 Task: In the  document Holyplace.epub ,align picture to the 'center'. Insert word art below the picture and give heading  'Holyplace in Light Purple'change the shape height to  6.32 in
Action: Mouse moved to (385, 213)
Screenshot: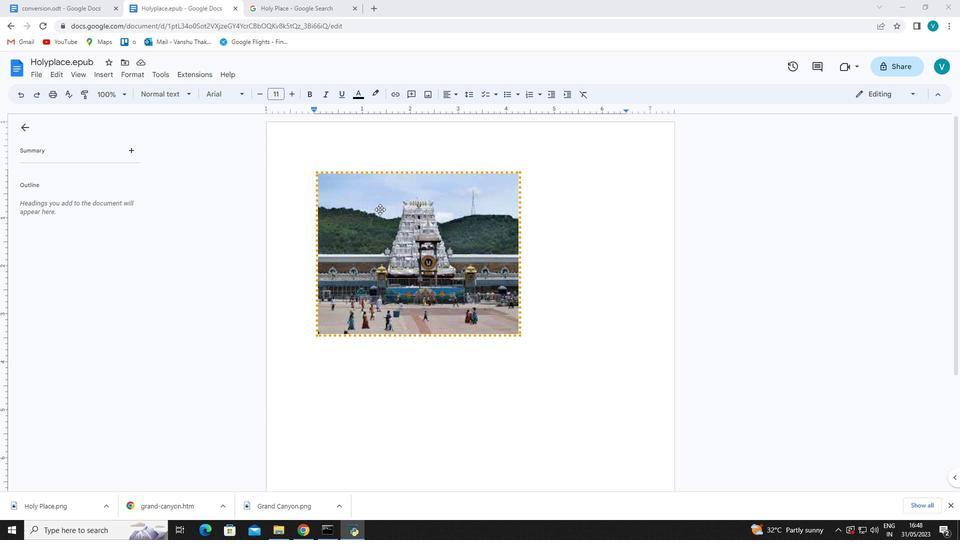 
Action: Mouse pressed left at (385, 213)
Screenshot: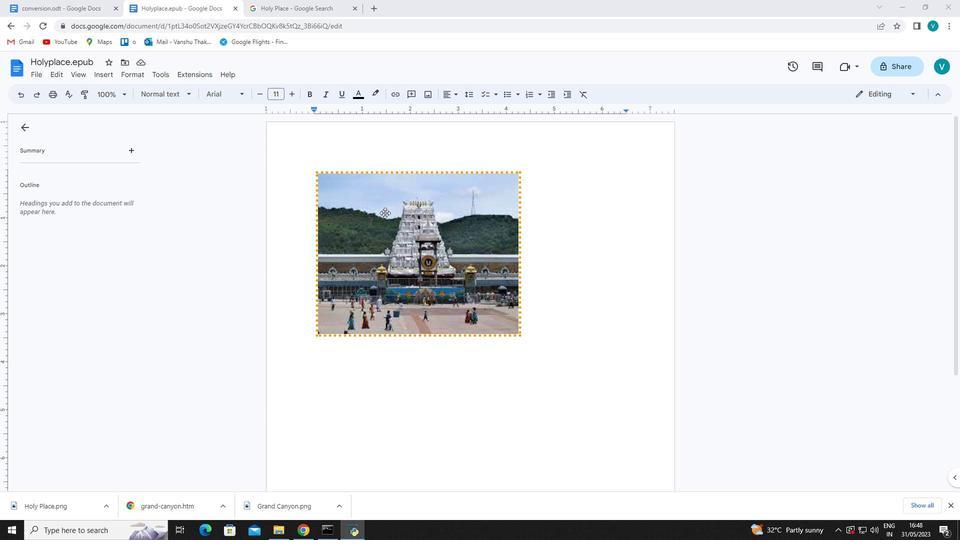 
Action: Mouse moved to (199, 95)
Screenshot: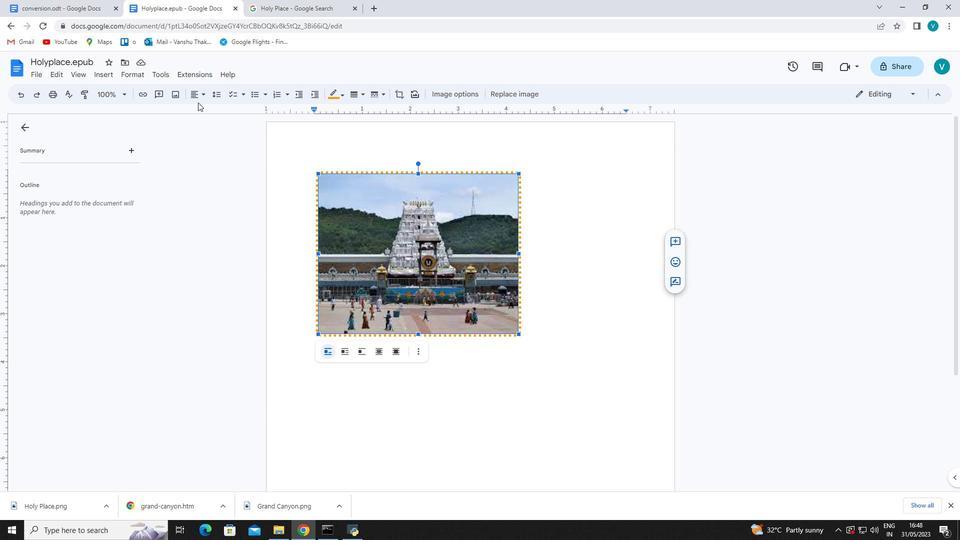 
Action: Mouse pressed left at (199, 95)
Screenshot: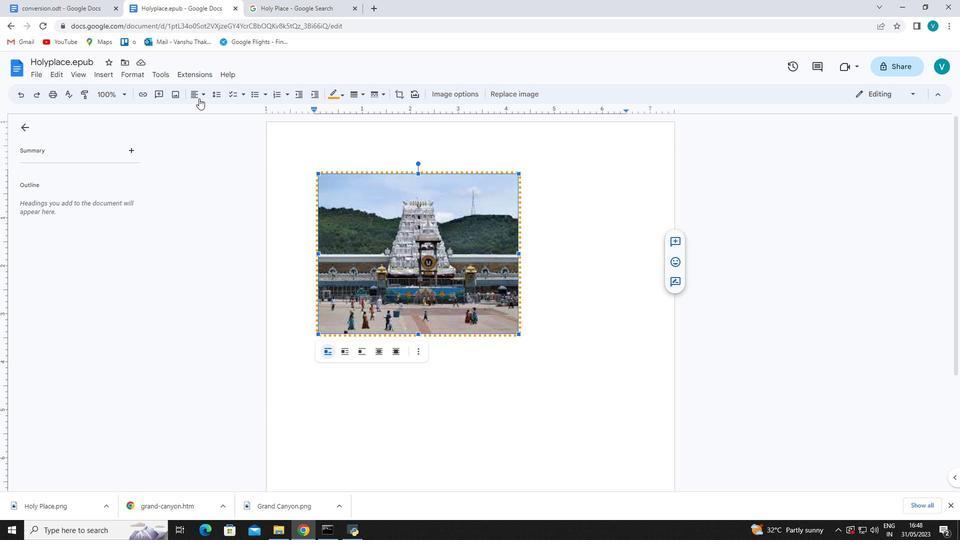
Action: Mouse moved to (213, 112)
Screenshot: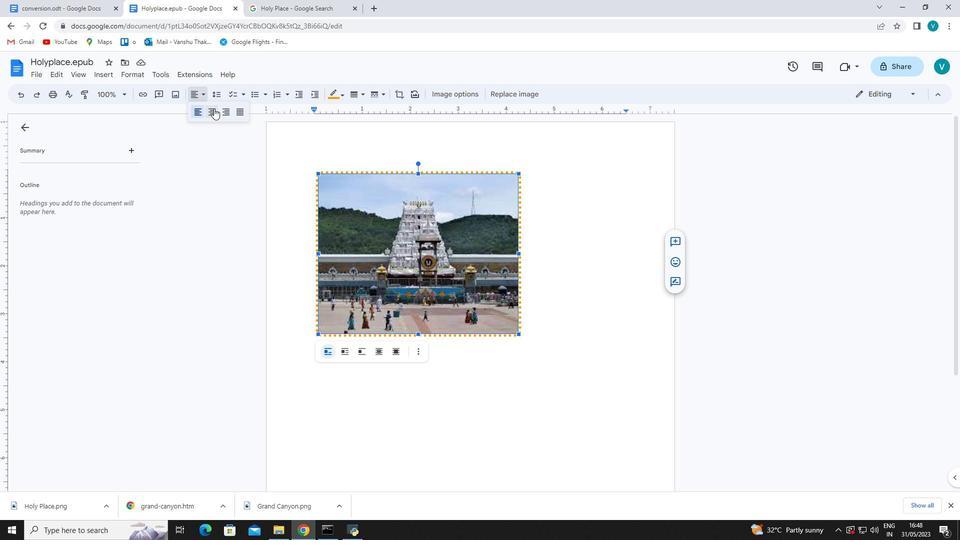 
Action: Mouse pressed left at (213, 112)
Screenshot: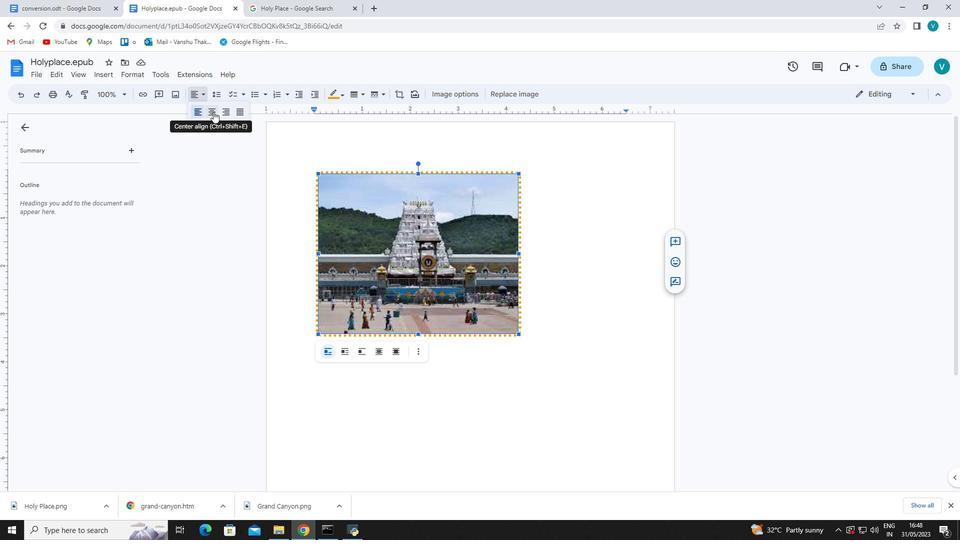 
Action: Mouse moved to (591, 330)
Screenshot: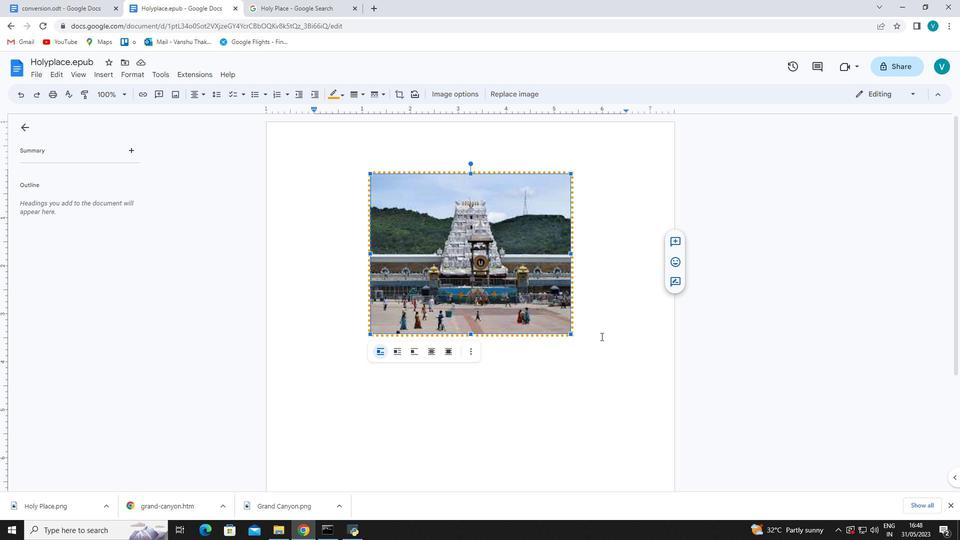 
Action: Mouse pressed left at (591, 330)
Screenshot: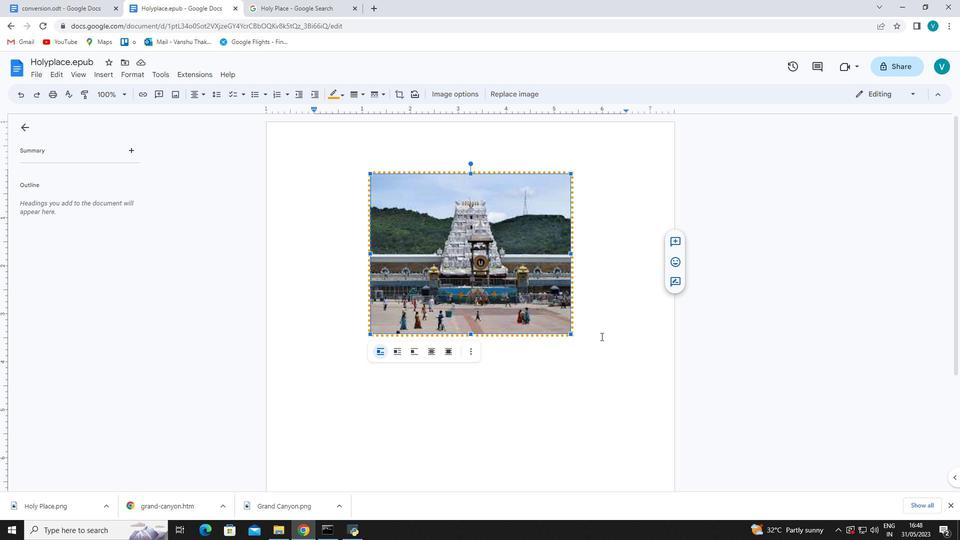 
Action: Mouse moved to (187, 97)
Screenshot: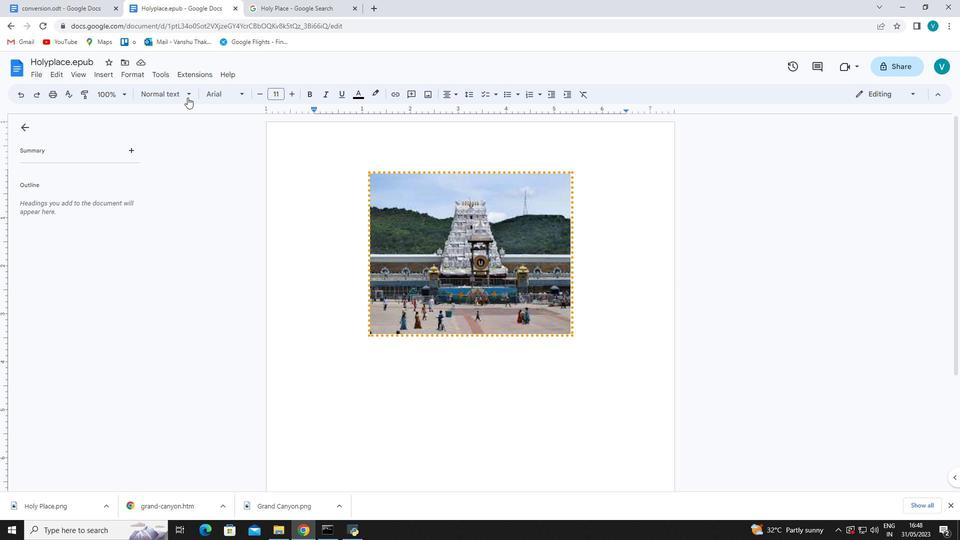 
Action: Key pressed <Key.enter>
Screenshot: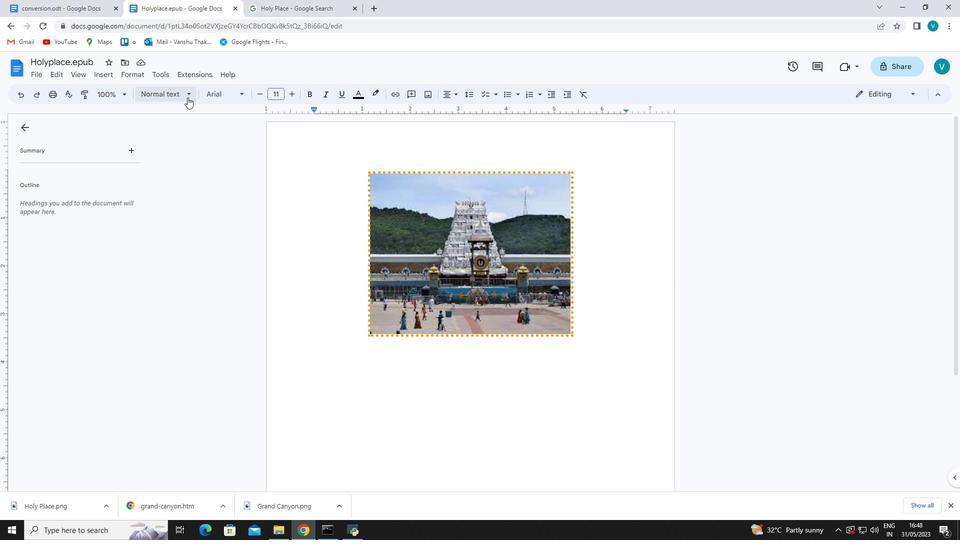 
Action: Mouse moved to (104, 75)
Screenshot: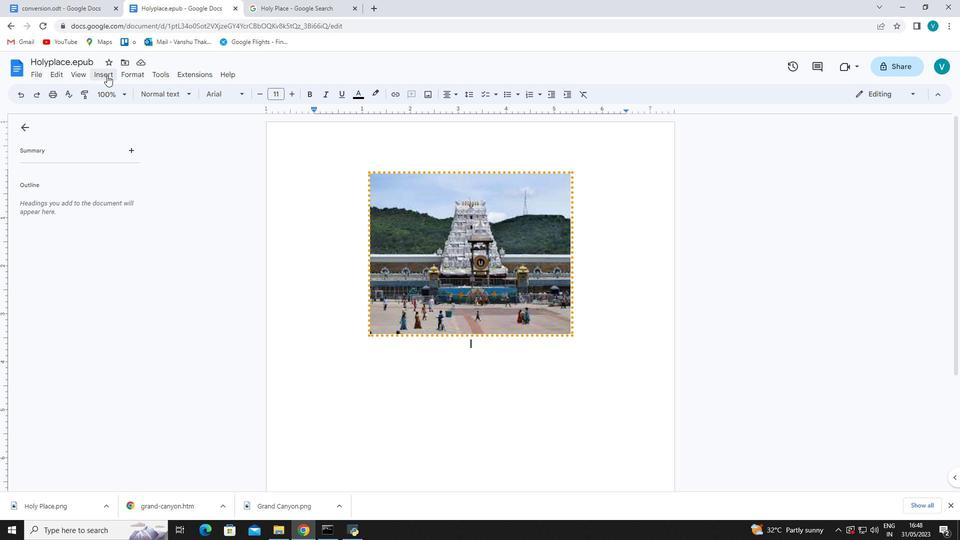 
Action: Mouse pressed left at (104, 75)
Screenshot: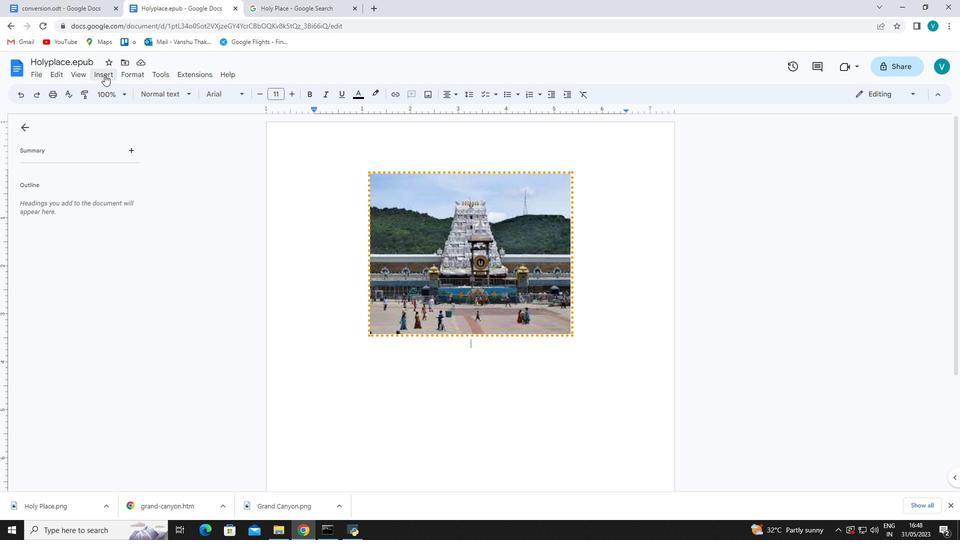 
Action: Mouse moved to (262, 125)
Screenshot: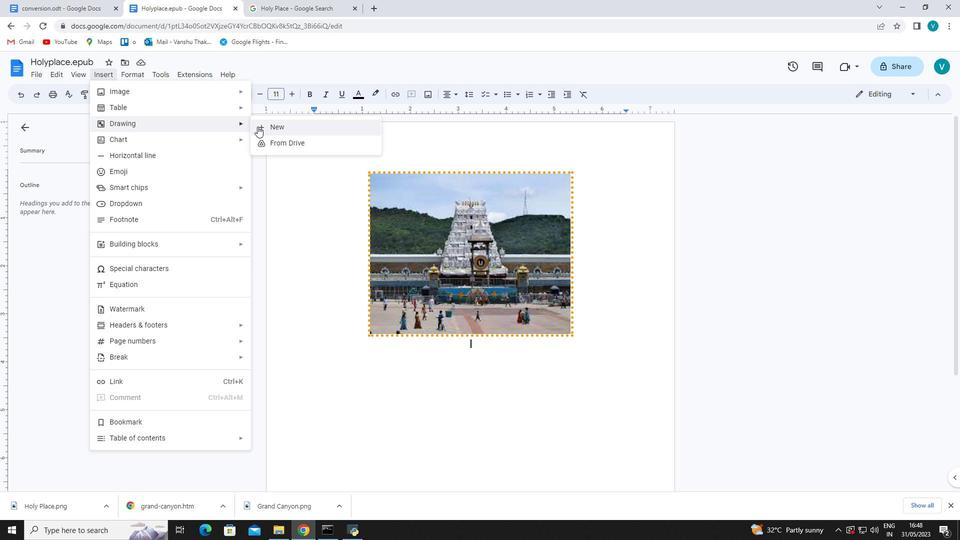 
Action: Mouse pressed left at (262, 125)
Screenshot: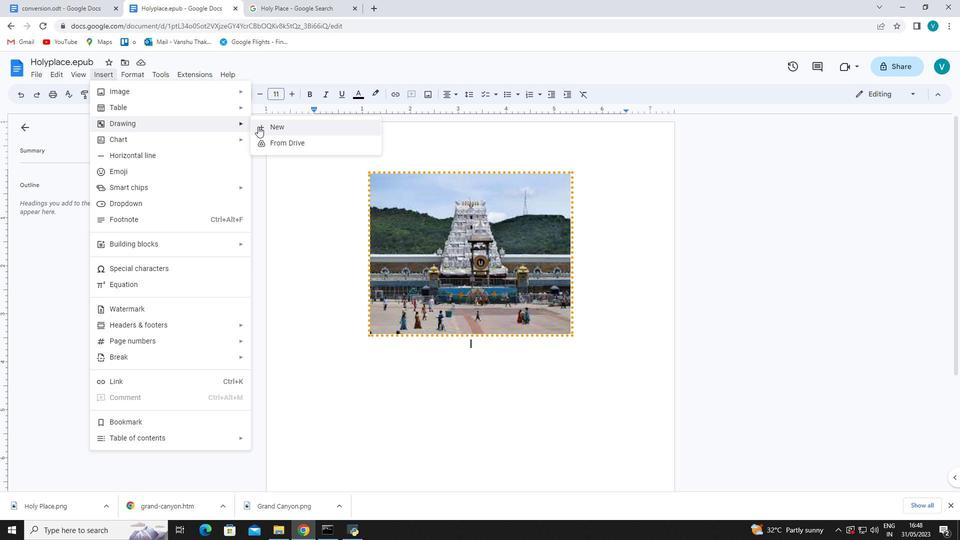 
Action: Mouse moved to (272, 114)
Screenshot: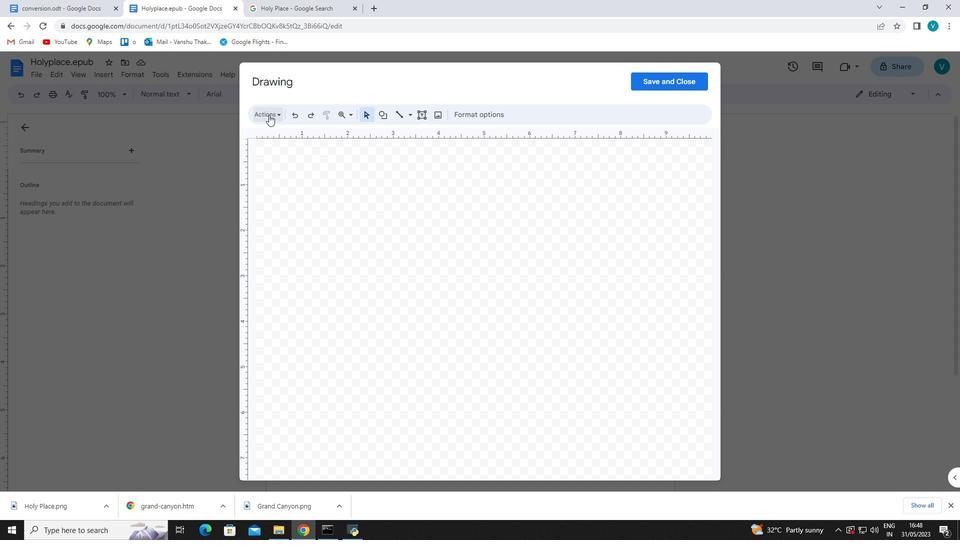 
Action: Mouse pressed left at (272, 114)
Screenshot: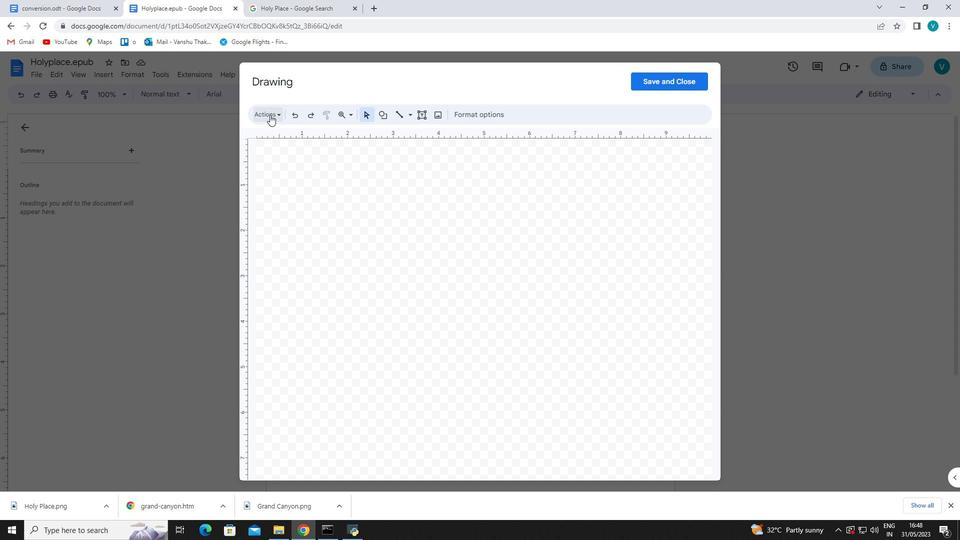 
Action: Mouse moved to (293, 179)
Screenshot: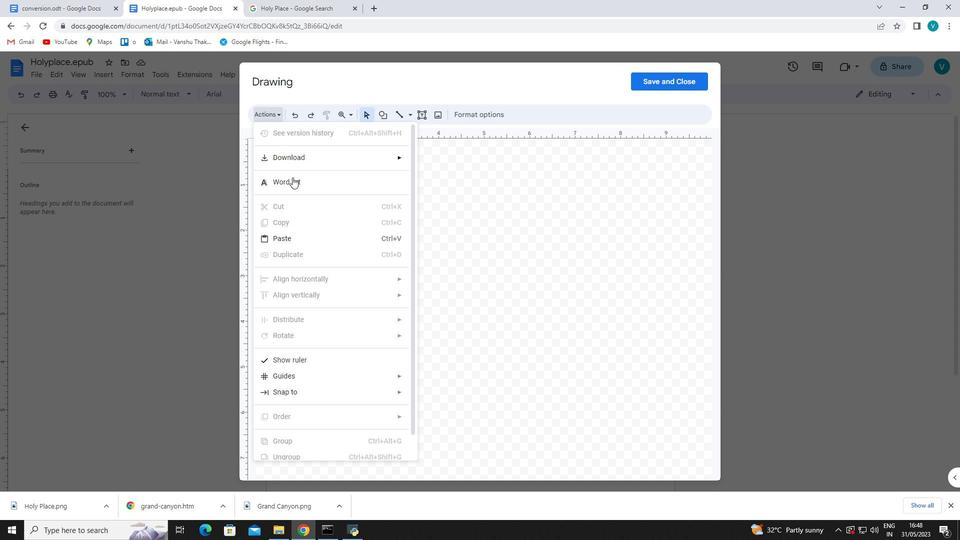
Action: Mouse pressed left at (293, 179)
Screenshot: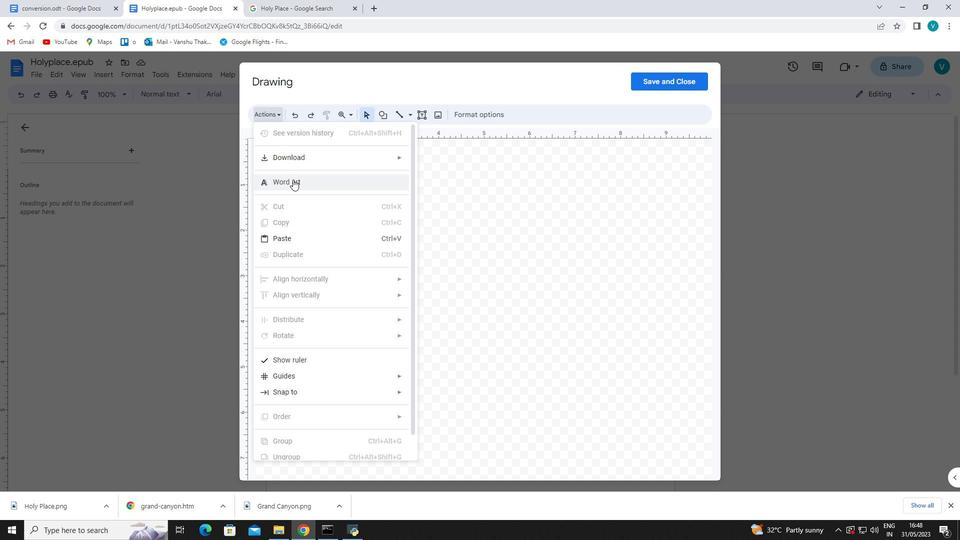 
Action: Mouse moved to (426, 159)
Screenshot: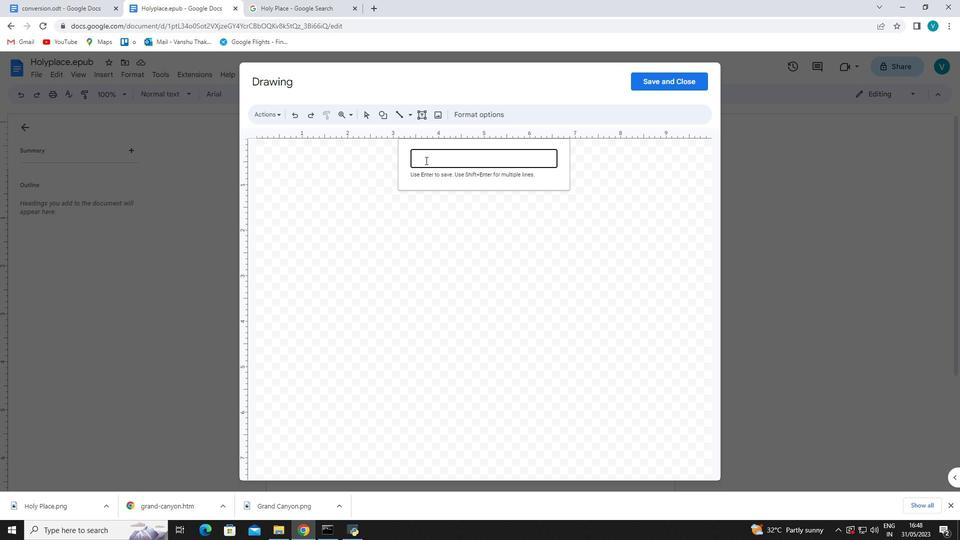
Action: Mouse pressed left at (426, 159)
Screenshot: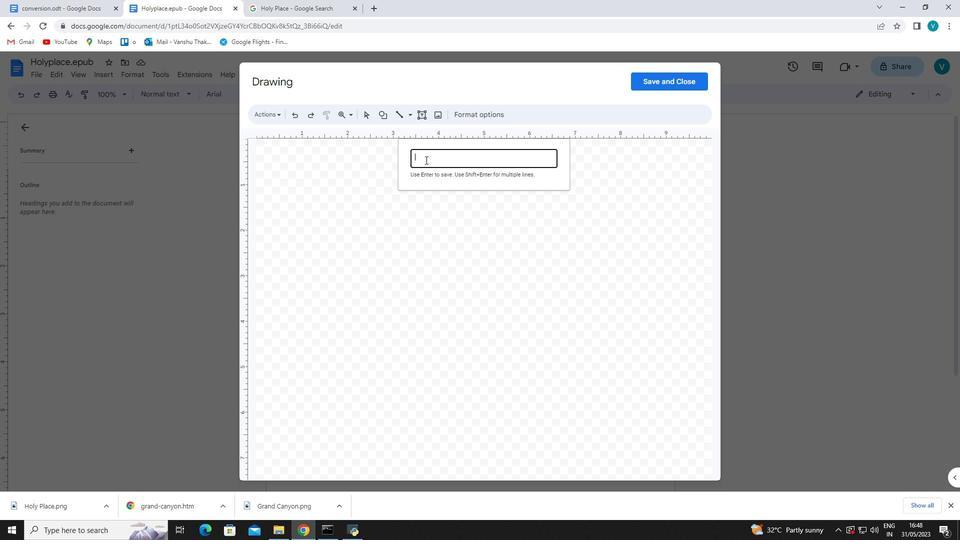 
Action: Mouse moved to (402, 144)
Screenshot: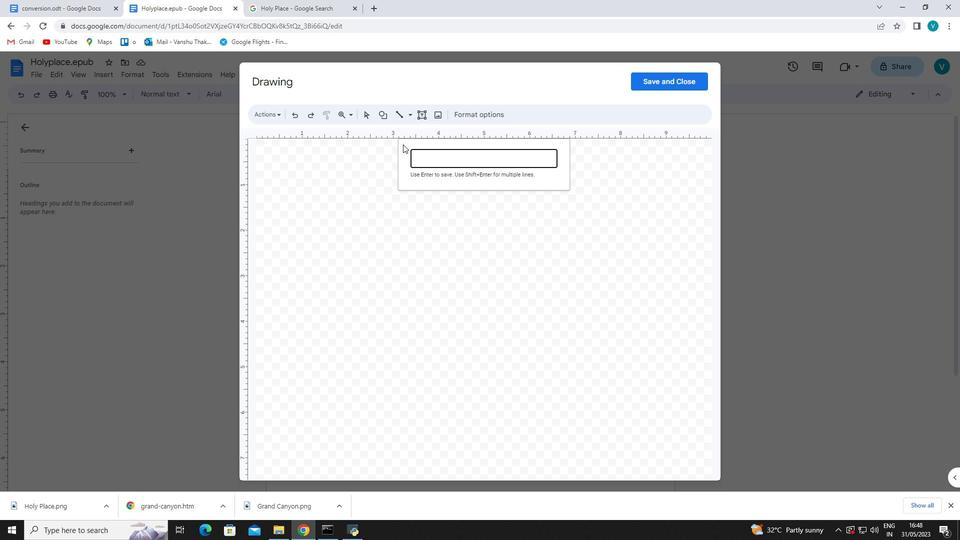 
Action: Key pressed <Key.shift>Holyplace<Key.space>in<Key.space><Key.shift>Light<Key.space><Key.shift>Purple
Screenshot: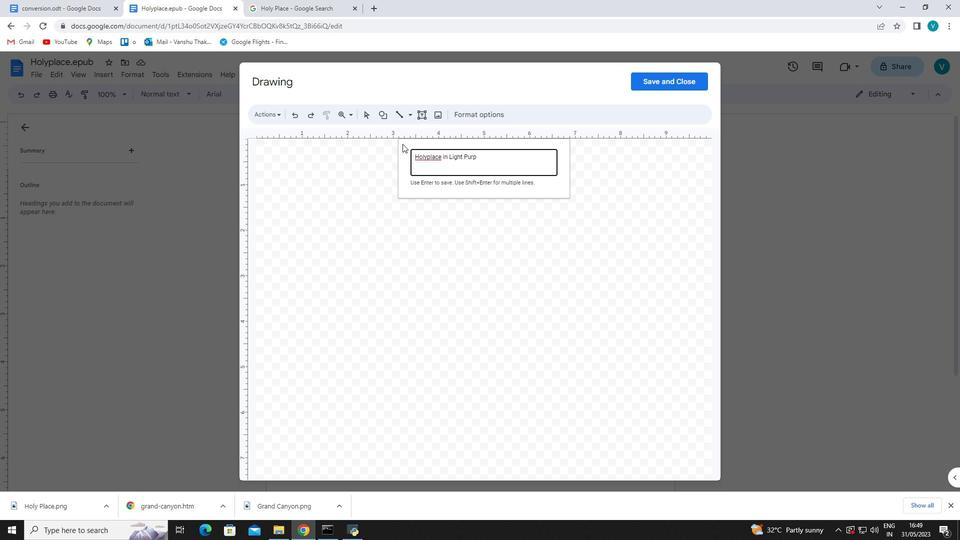 
Action: Mouse moved to (503, 172)
Screenshot: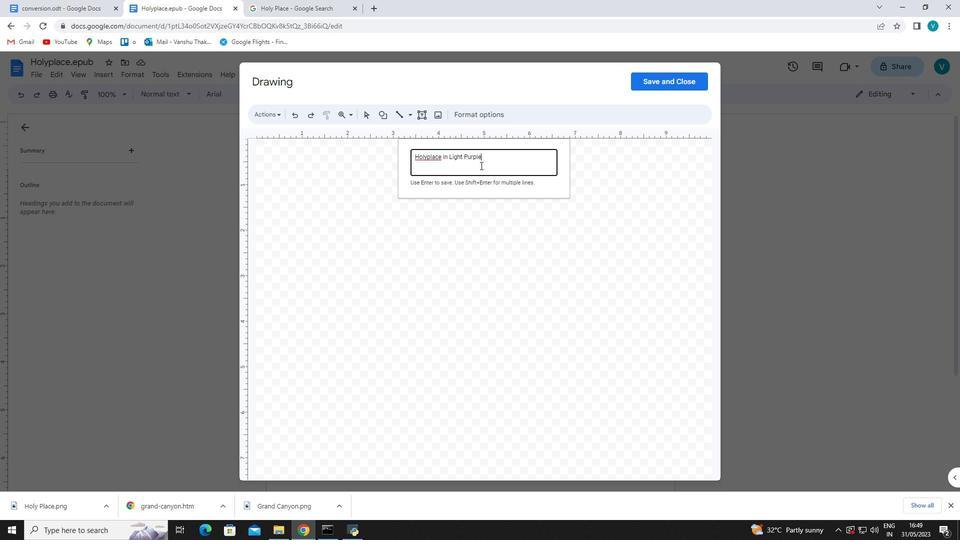 
Action: Key pressed <Key.enter>
Screenshot: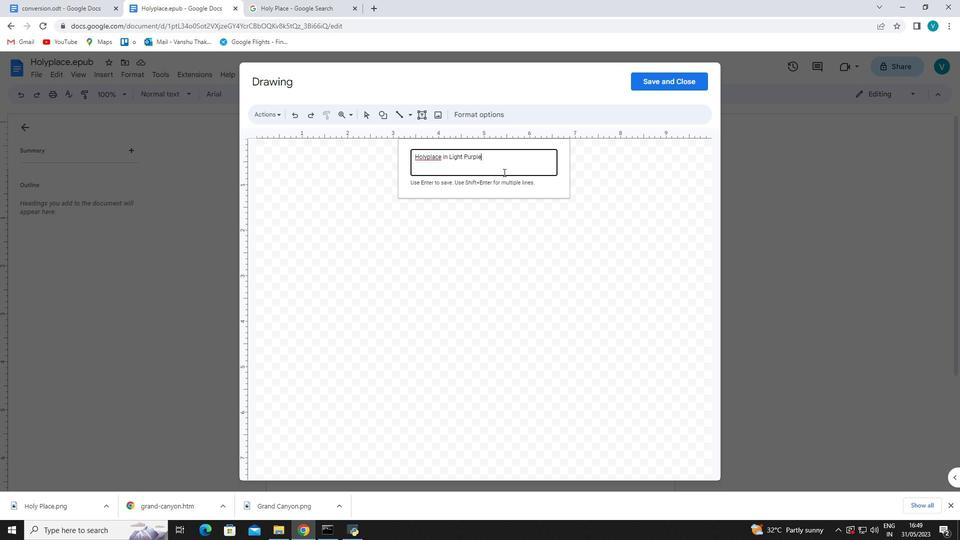 
Action: Mouse moved to (670, 78)
Screenshot: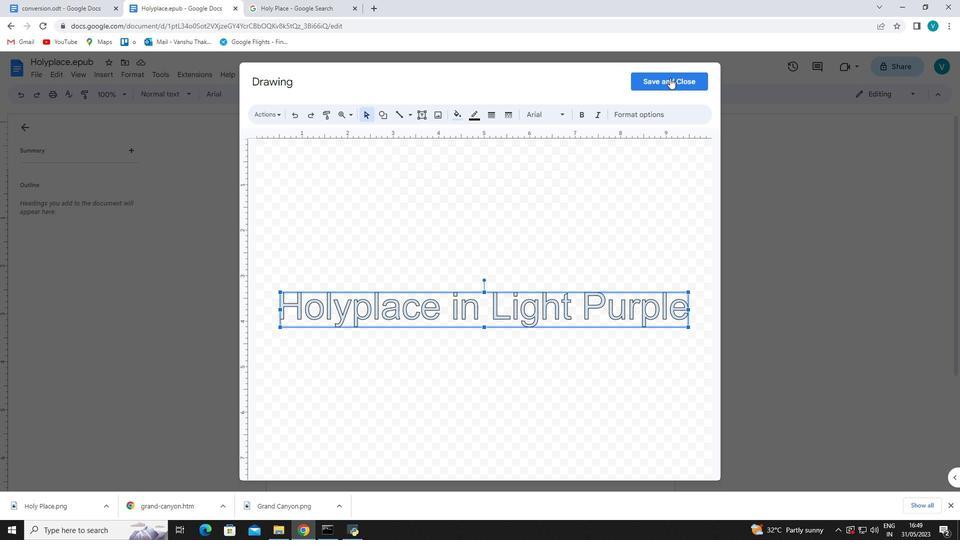 
Action: Mouse pressed left at (670, 78)
Screenshot: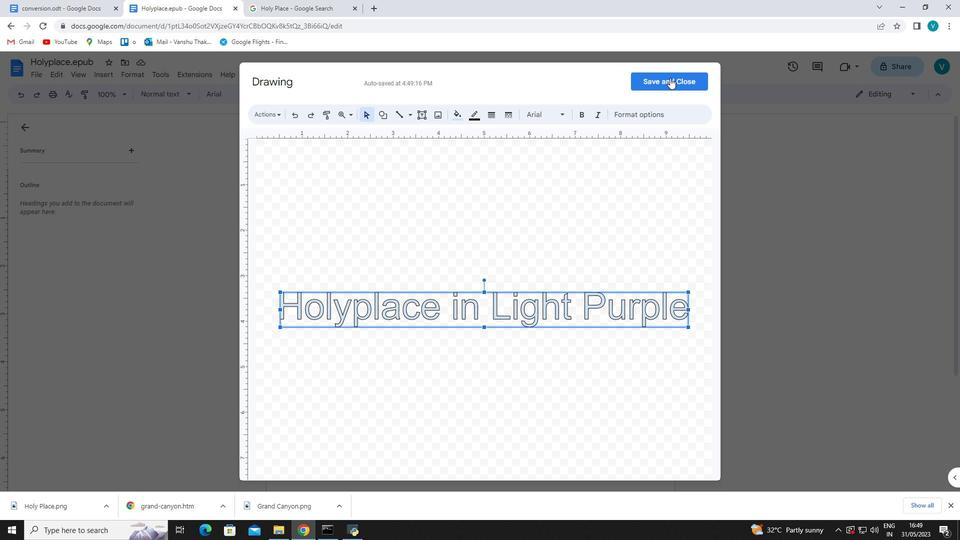 
Action: Mouse moved to (326, 356)
Screenshot: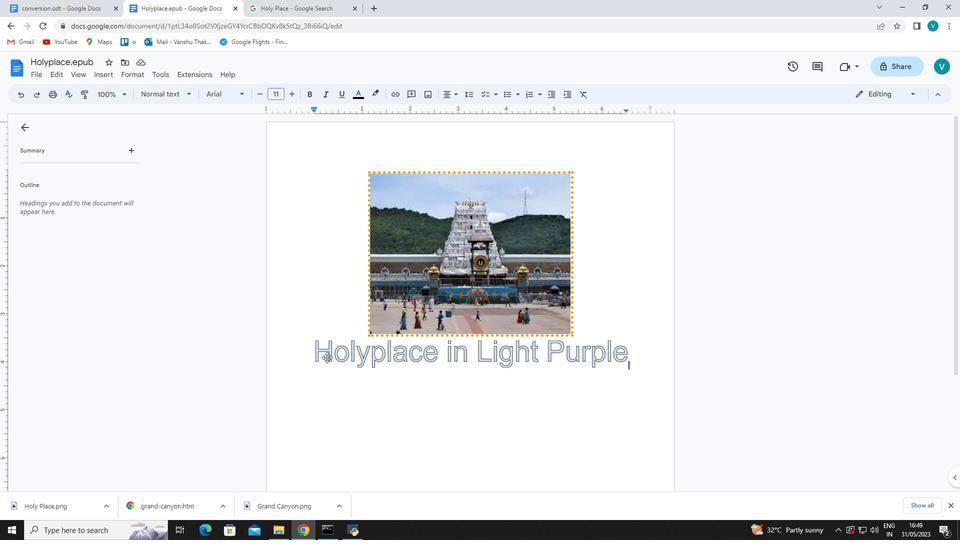 
Action: Mouse pressed left at (326, 356)
Screenshot: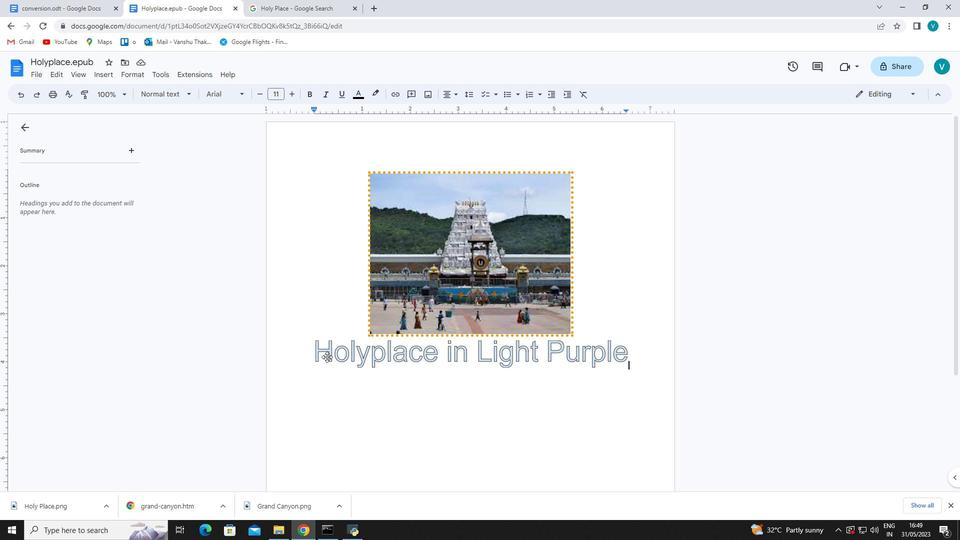 
Action: Mouse moved to (417, 91)
Screenshot: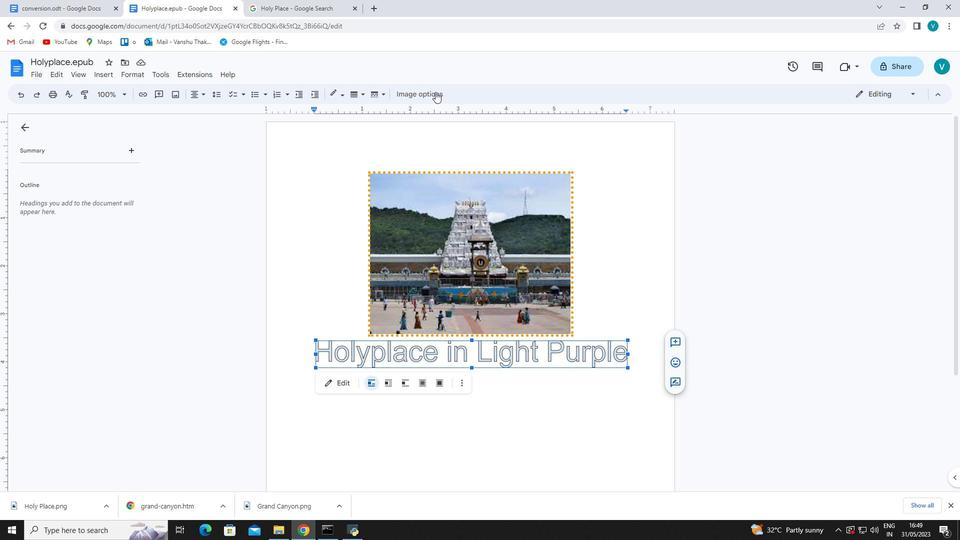 
Action: Mouse pressed left at (417, 91)
Screenshot: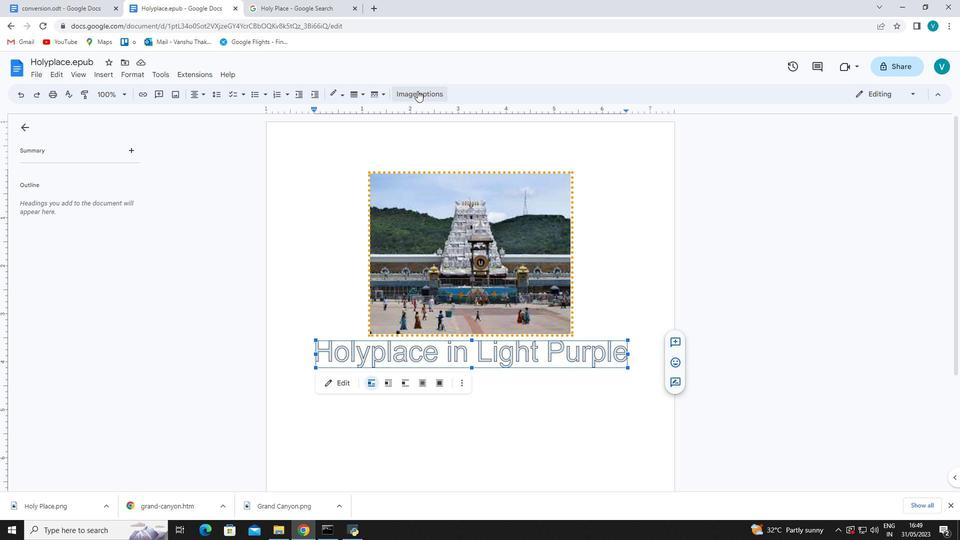 
Action: Mouse moved to (885, 127)
Screenshot: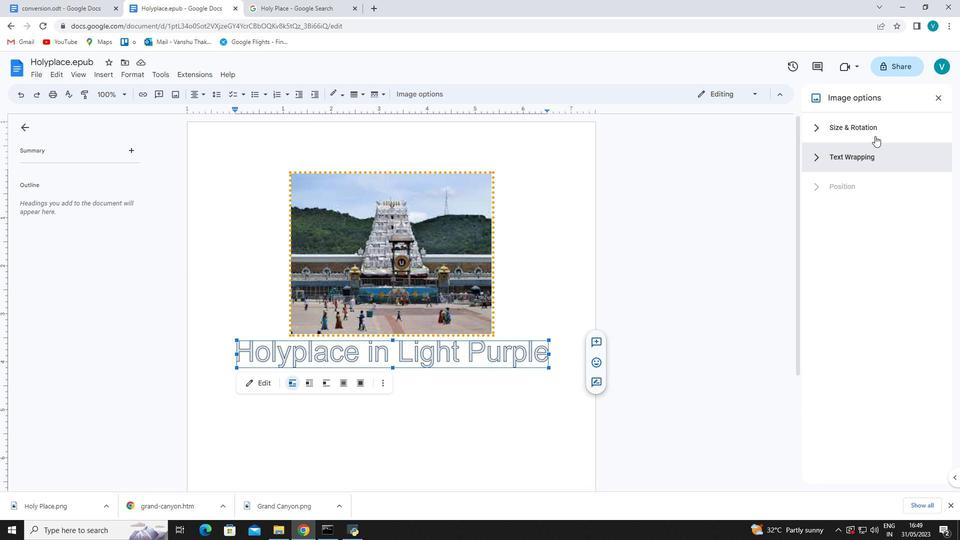 
Action: Mouse pressed left at (885, 127)
Screenshot: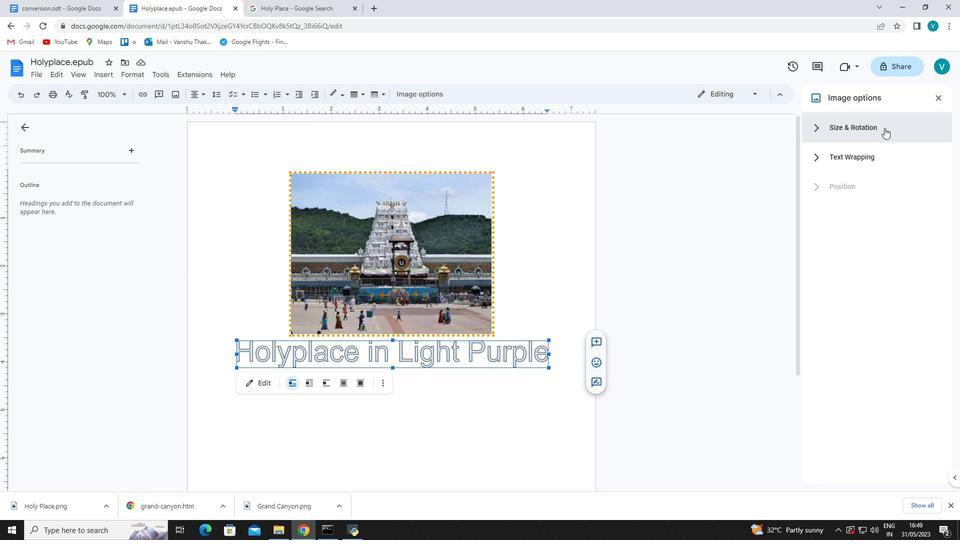 
Action: Mouse moved to (915, 176)
Screenshot: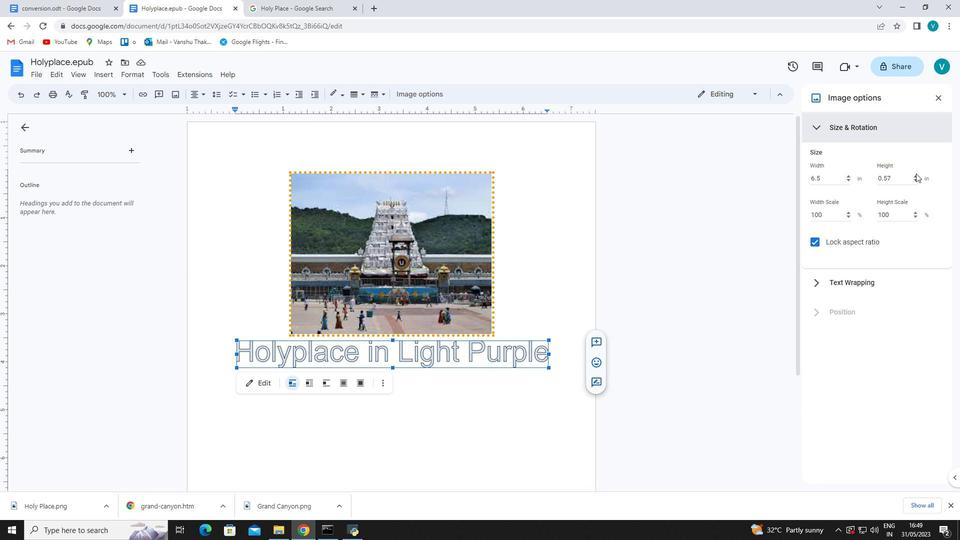 
Action: Mouse pressed left at (915, 176)
Screenshot: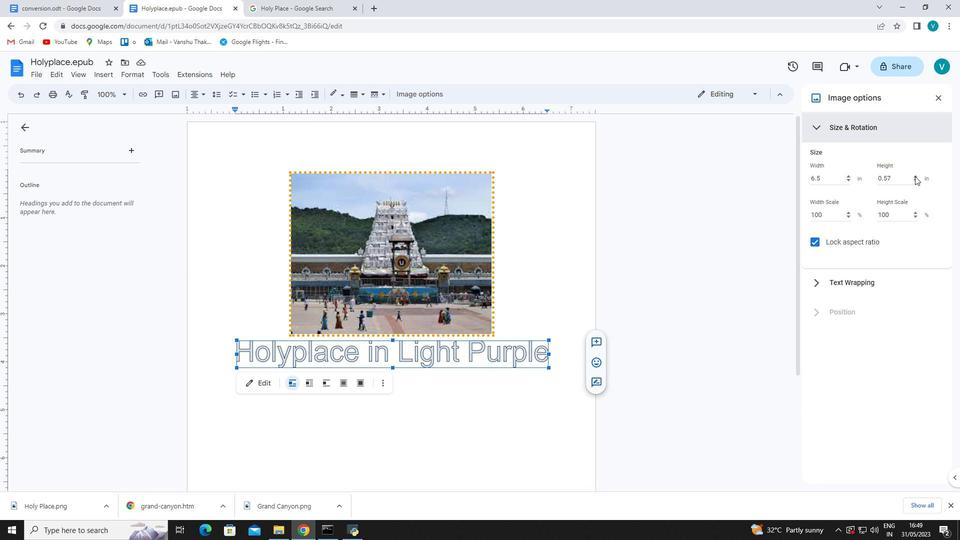 
Action: Mouse pressed left at (915, 176)
Screenshot: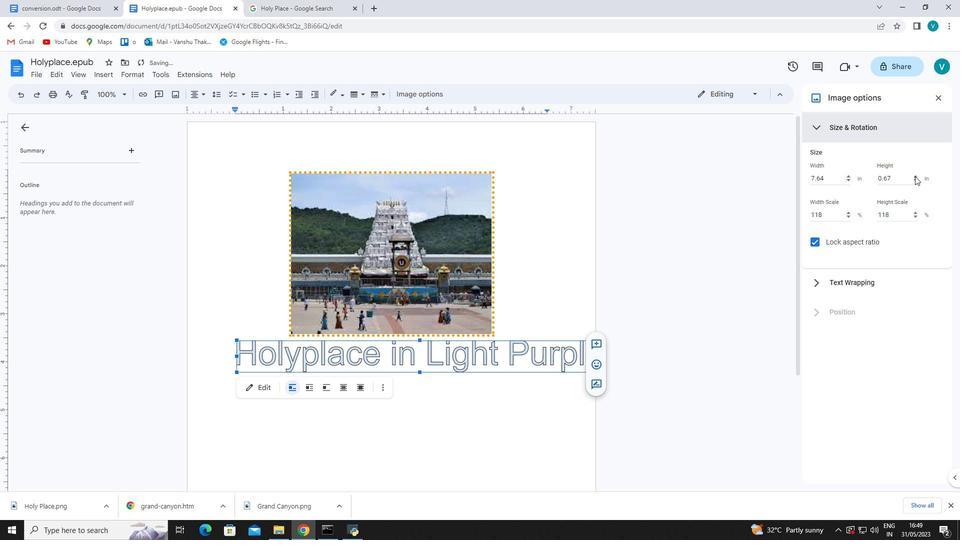 
Action: Mouse pressed left at (915, 176)
Screenshot: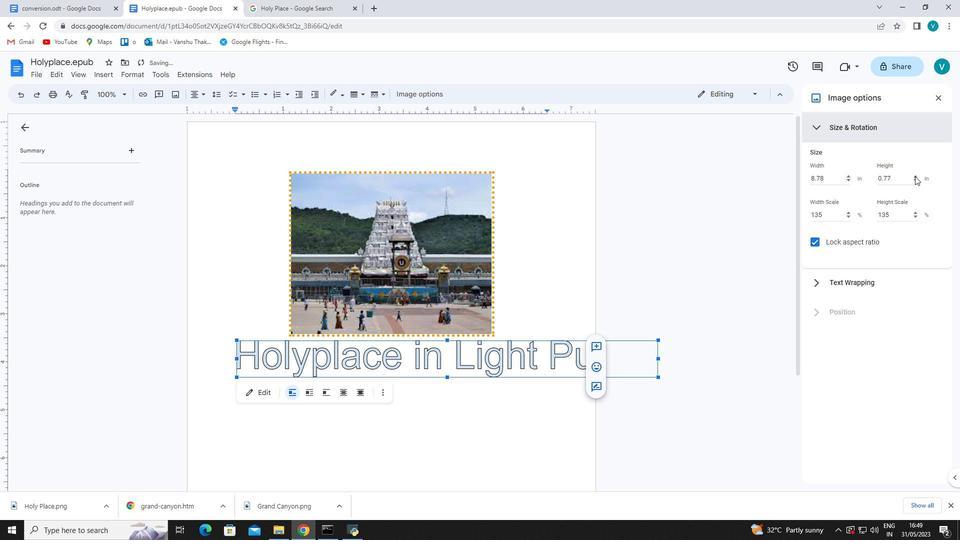 
Action: Mouse pressed left at (915, 176)
Screenshot: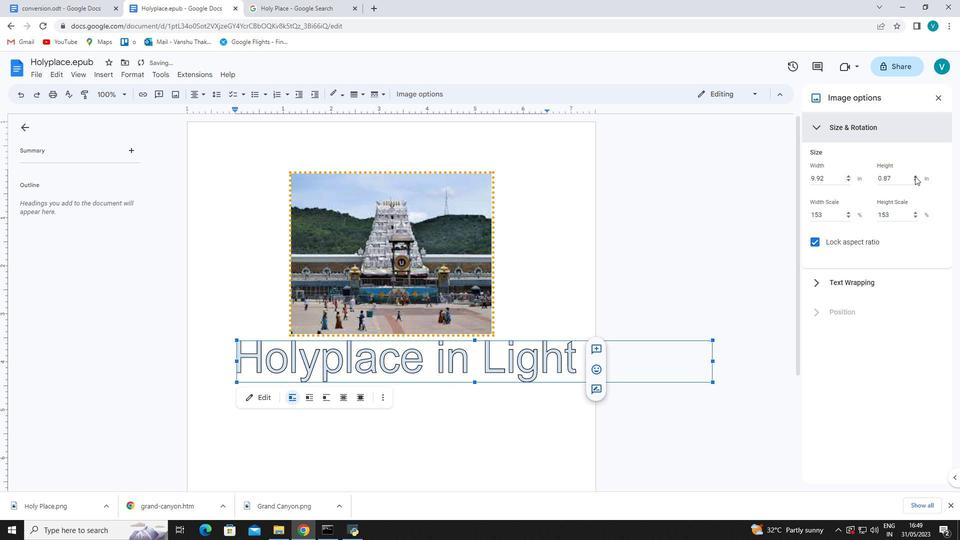 
Action: Mouse pressed left at (915, 176)
Screenshot: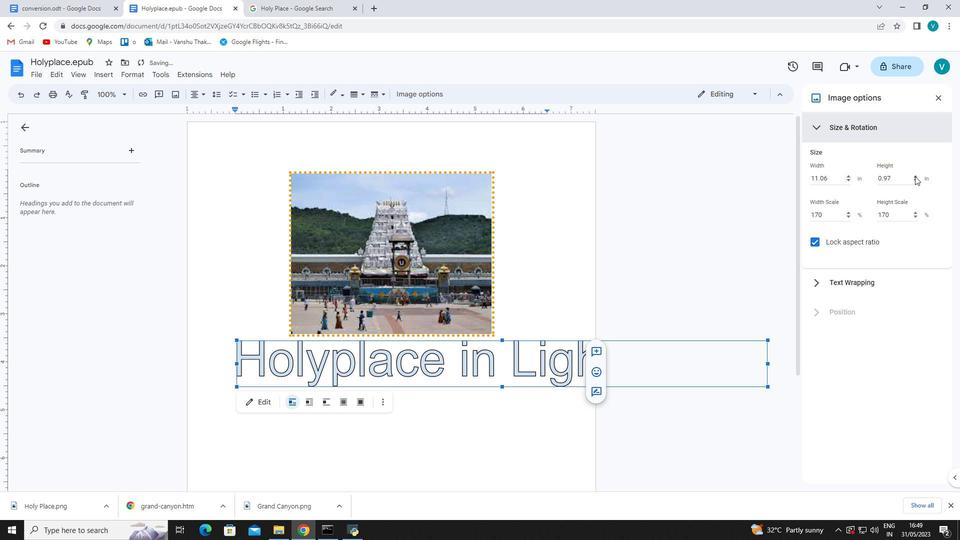 
Action: Mouse pressed left at (915, 176)
Screenshot: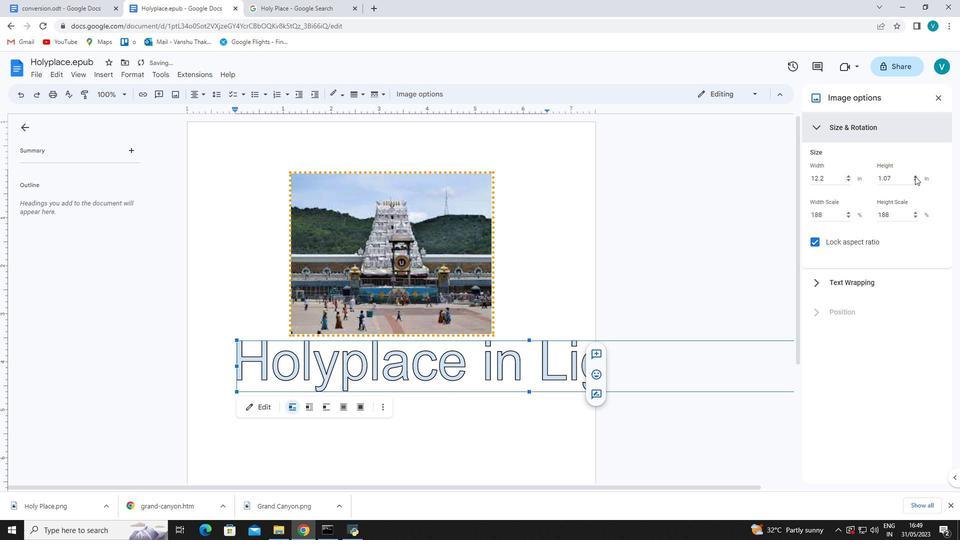 
Action: Mouse pressed left at (915, 176)
Screenshot: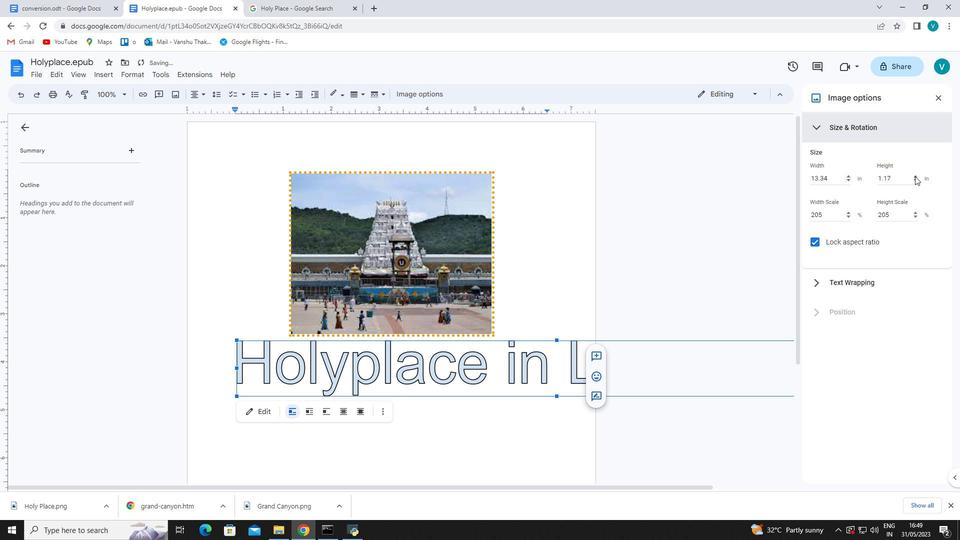
Action: Mouse pressed left at (915, 176)
Screenshot: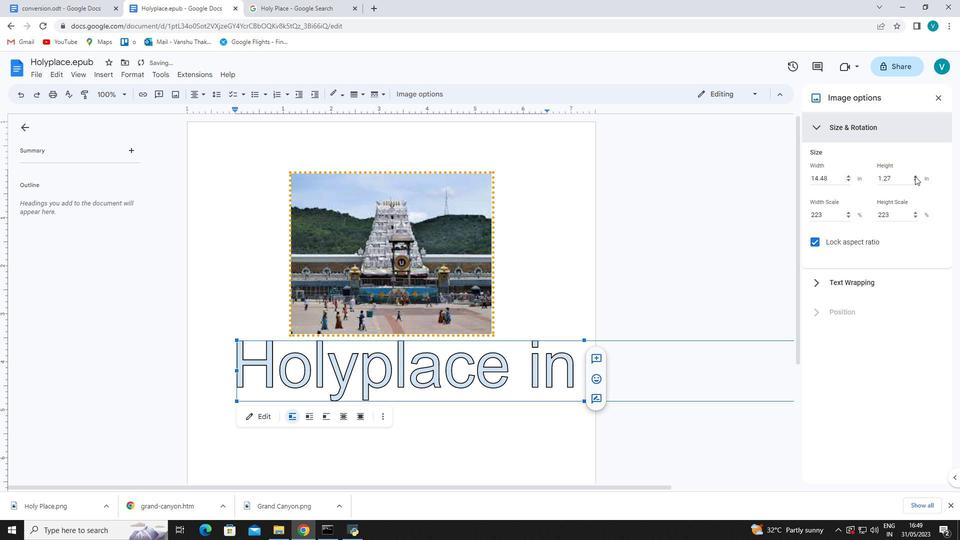 
Action: Mouse pressed left at (915, 176)
Screenshot: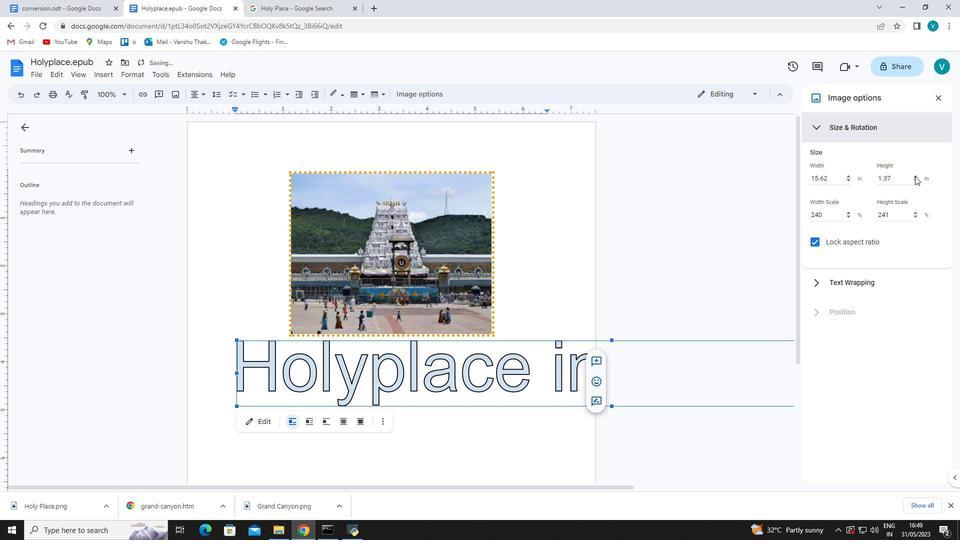 
Action: Mouse pressed left at (915, 176)
Screenshot: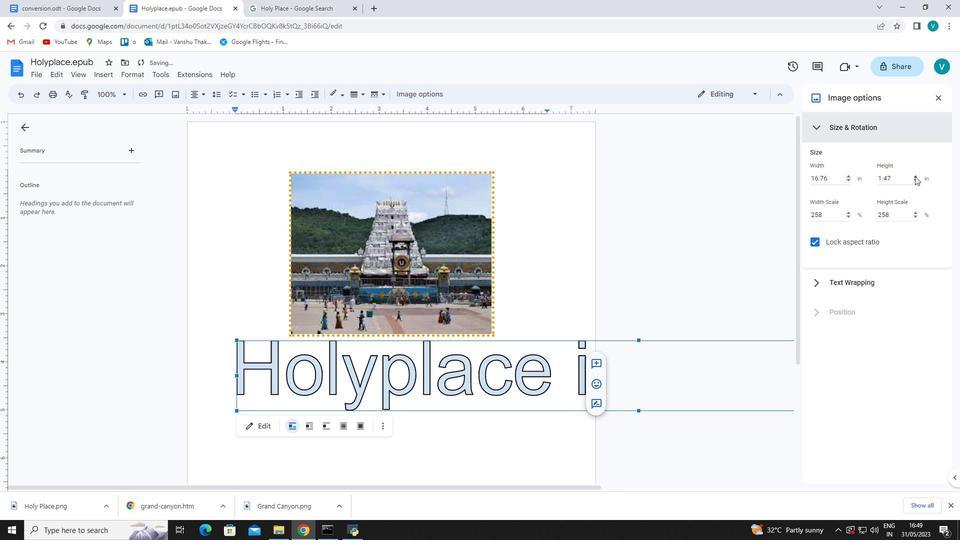 
Action: Mouse pressed left at (915, 176)
Screenshot: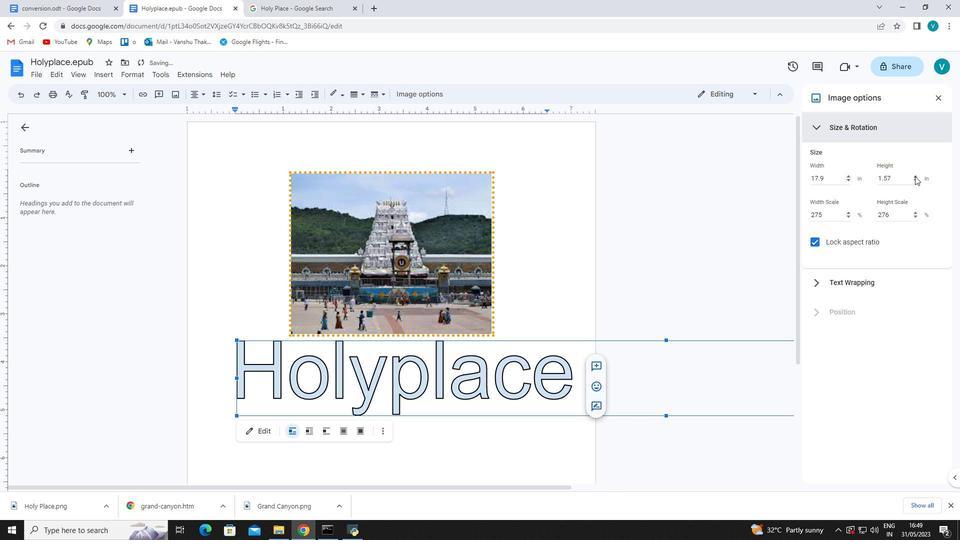 
Action: Mouse moved to (904, 176)
Screenshot: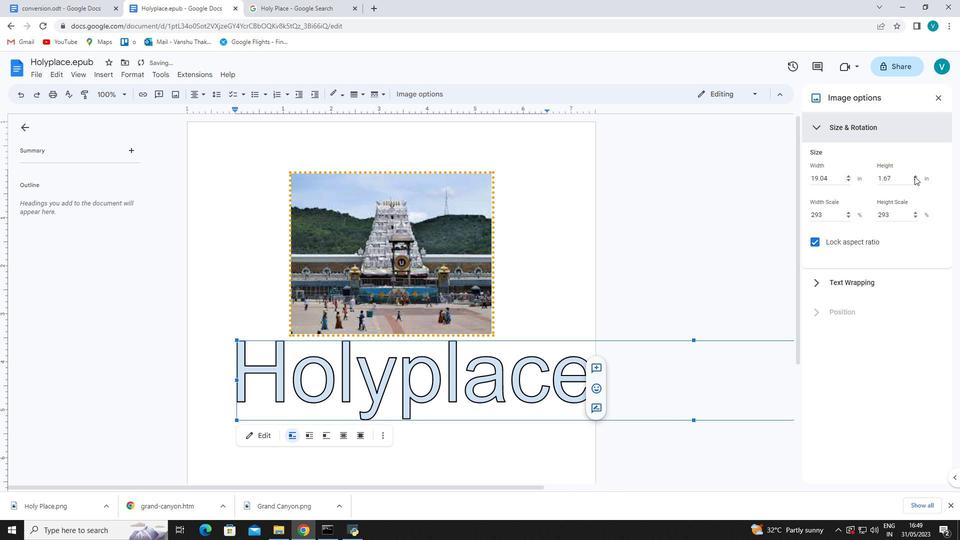 
Action: Mouse pressed left at (904, 176)
Screenshot: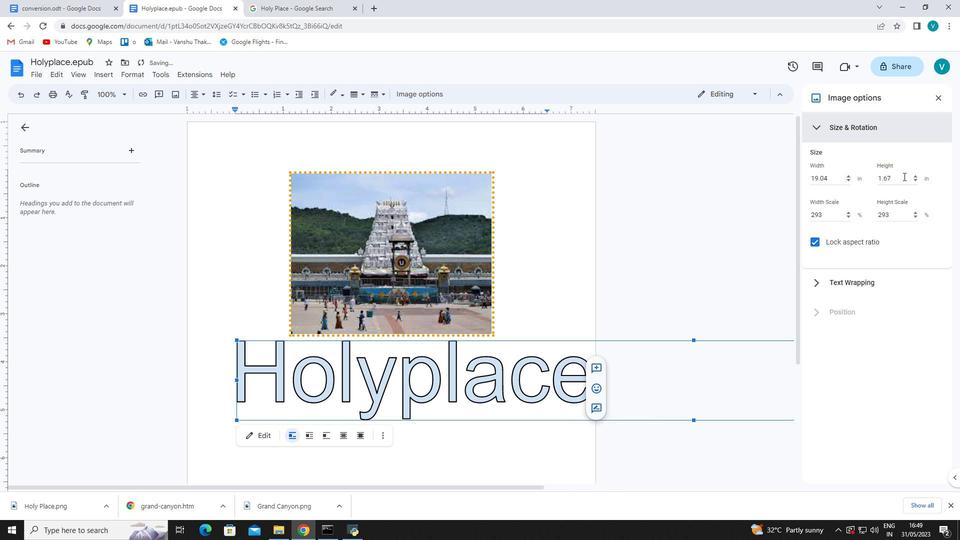 
Action: Mouse moved to (878, 176)
Screenshot: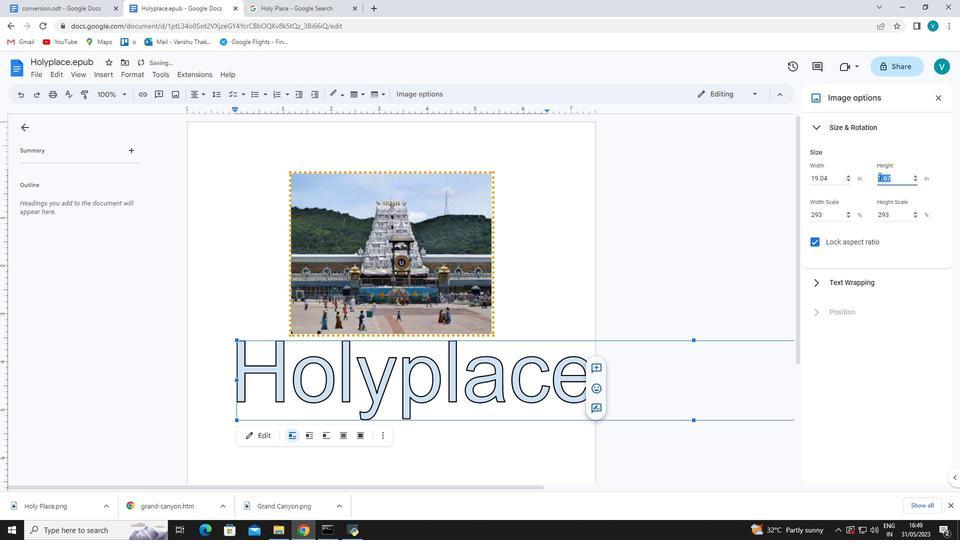 
Action: Key pressed 6
Screenshot: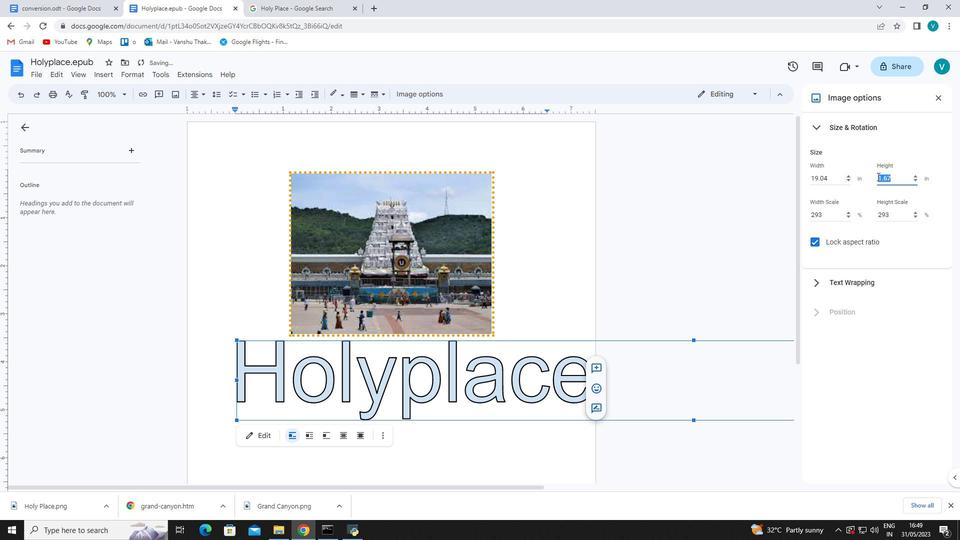 
Action: Mouse moved to (878, 175)
Screenshot: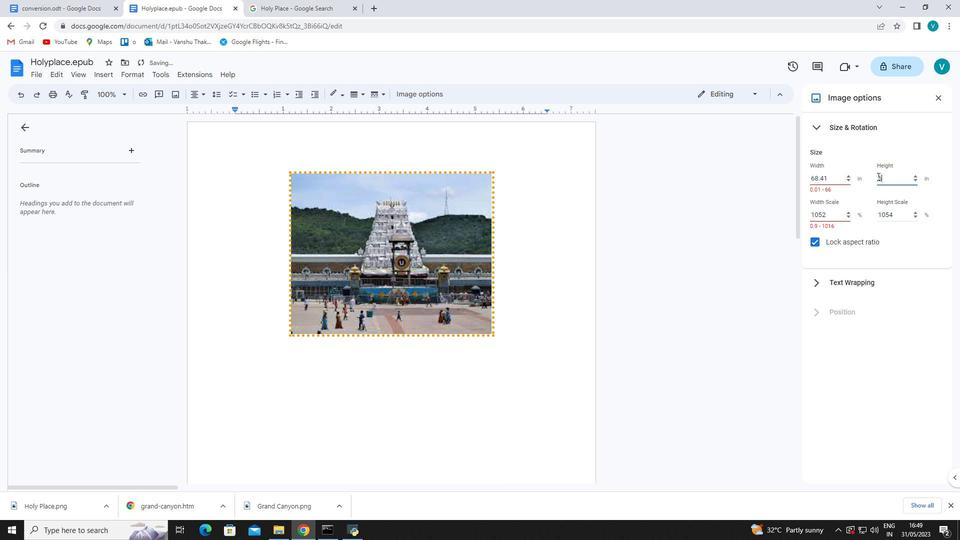 
Action: Key pressed .
Screenshot: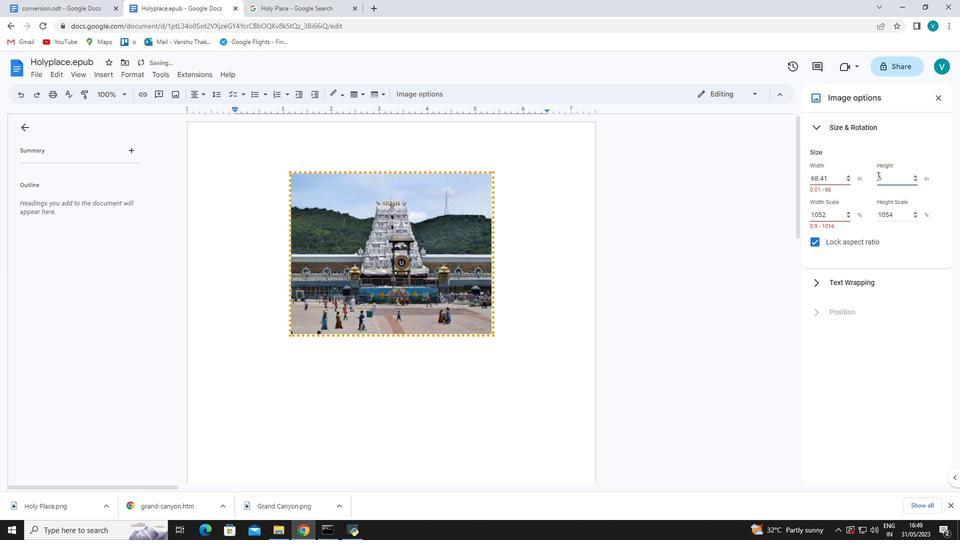 
Action: Mouse moved to (884, 149)
Screenshot: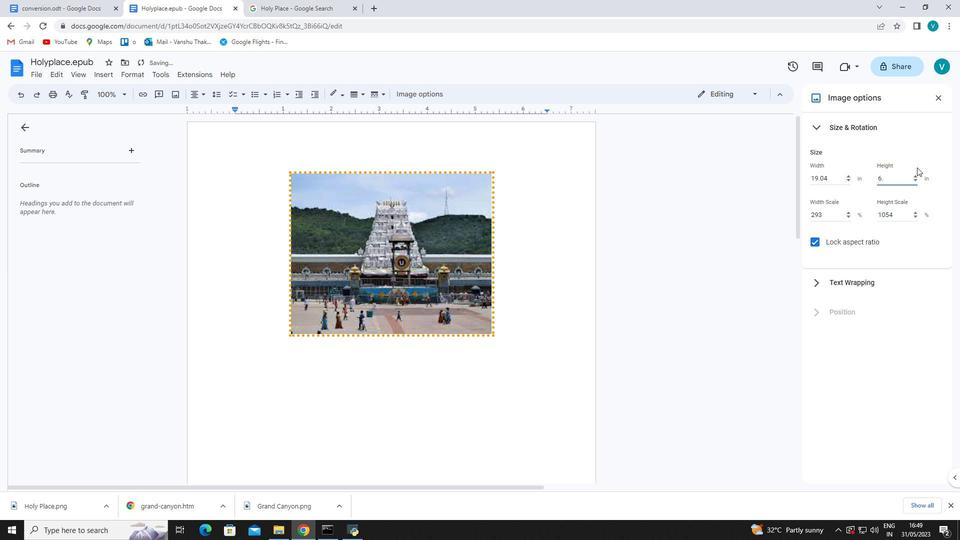
Action: Key pressed 32<Key.enter>
Screenshot: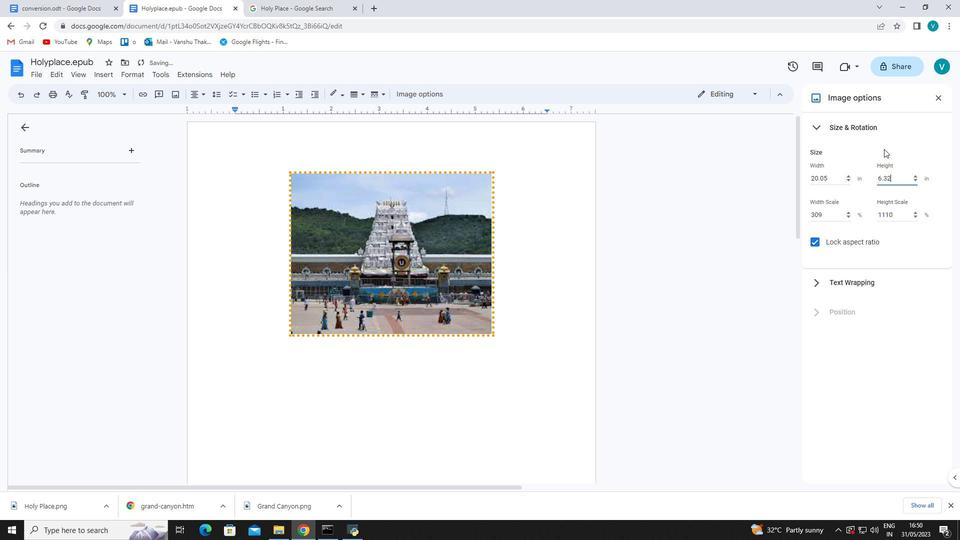 
Action: Mouse moved to (937, 100)
Screenshot: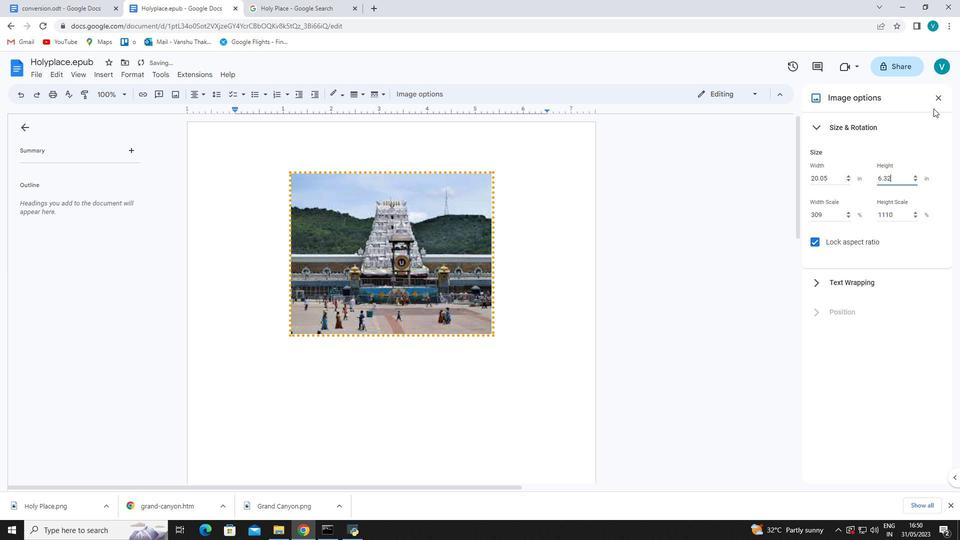 
Action: Mouse pressed left at (937, 100)
Screenshot: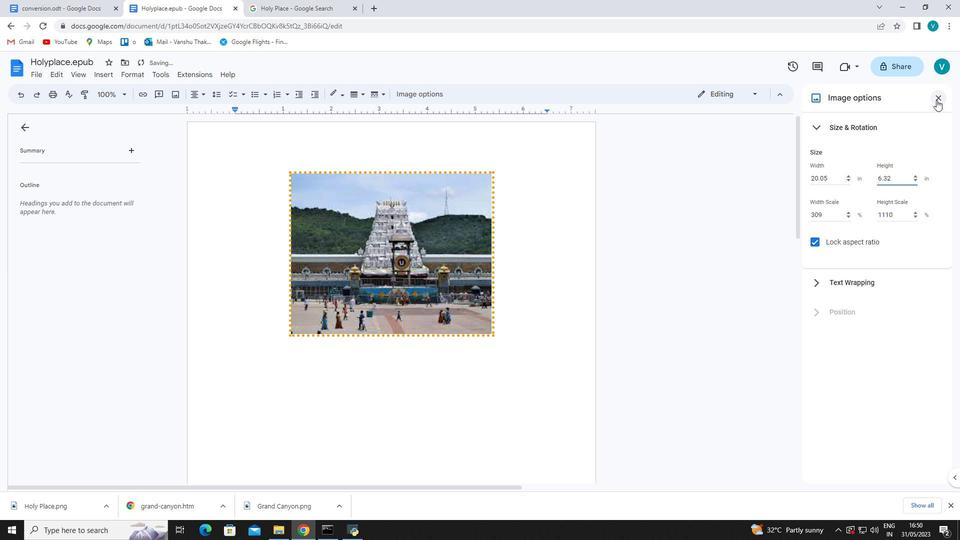 
Action: Mouse moved to (298, 326)
Screenshot: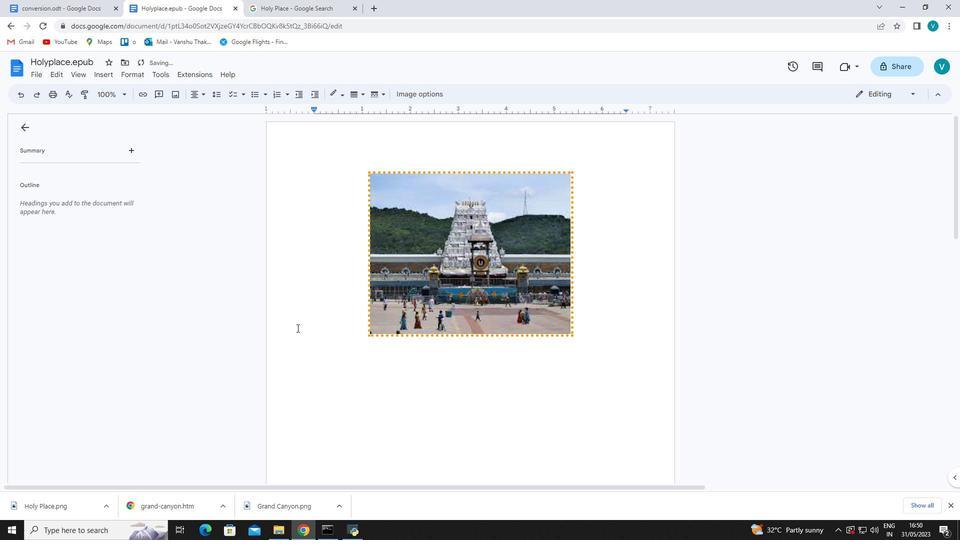 
